 Task: Change scribble  line  to dashed dotted.
Action: Mouse moved to (398, 275)
Screenshot: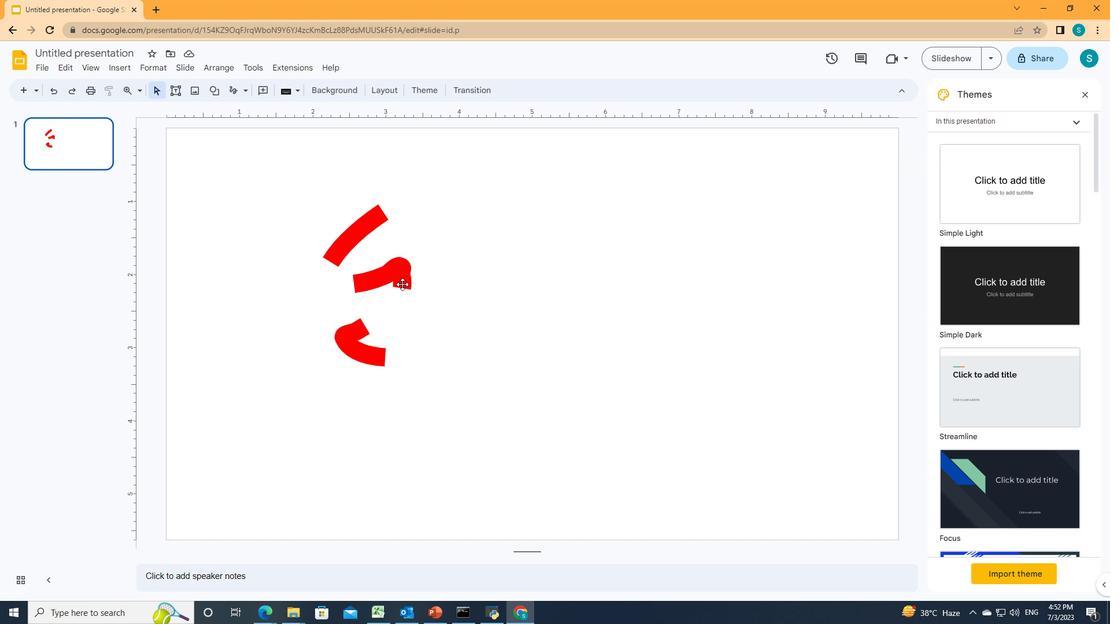 
Action: Mouse pressed left at (398, 275)
Screenshot: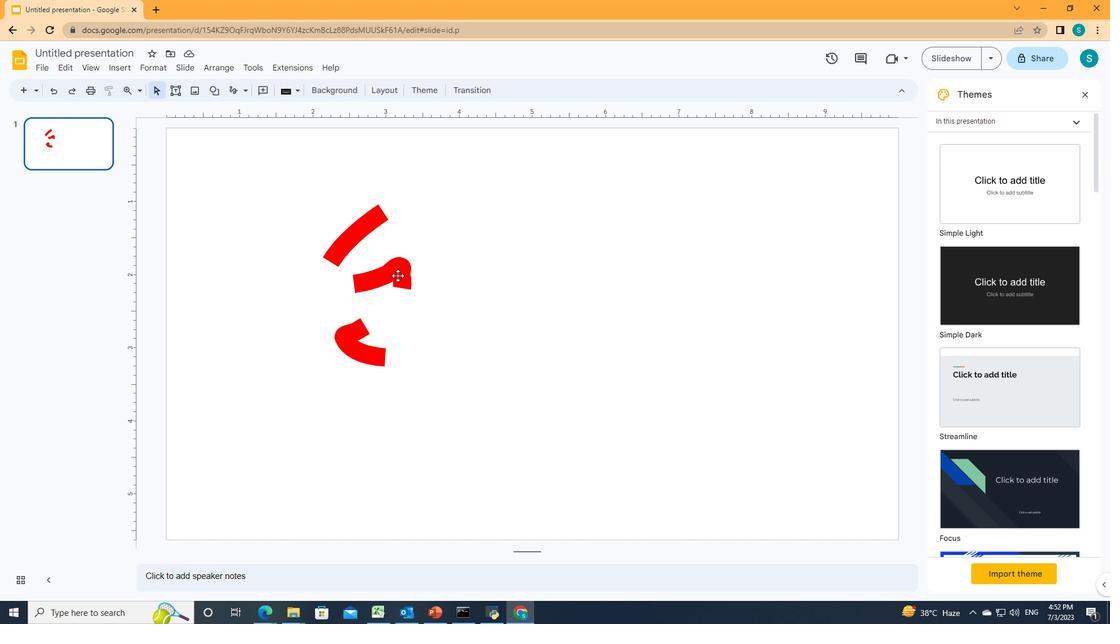 
Action: Mouse moved to (301, 93)
Screenshot: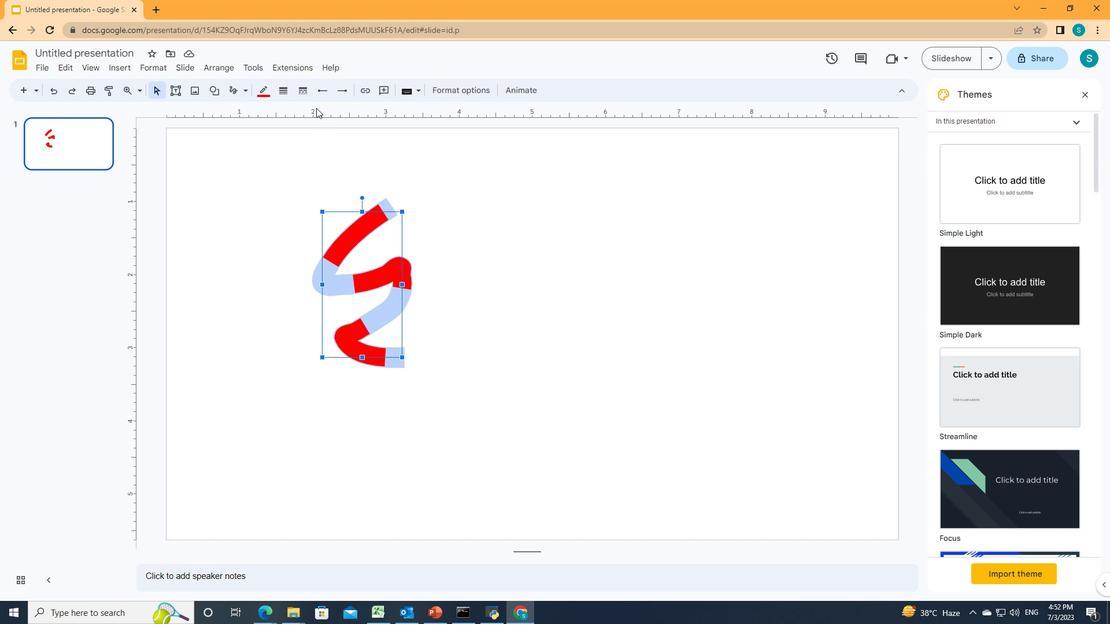 
Action: Mouse pressed left at (301, 93)
Screenshot: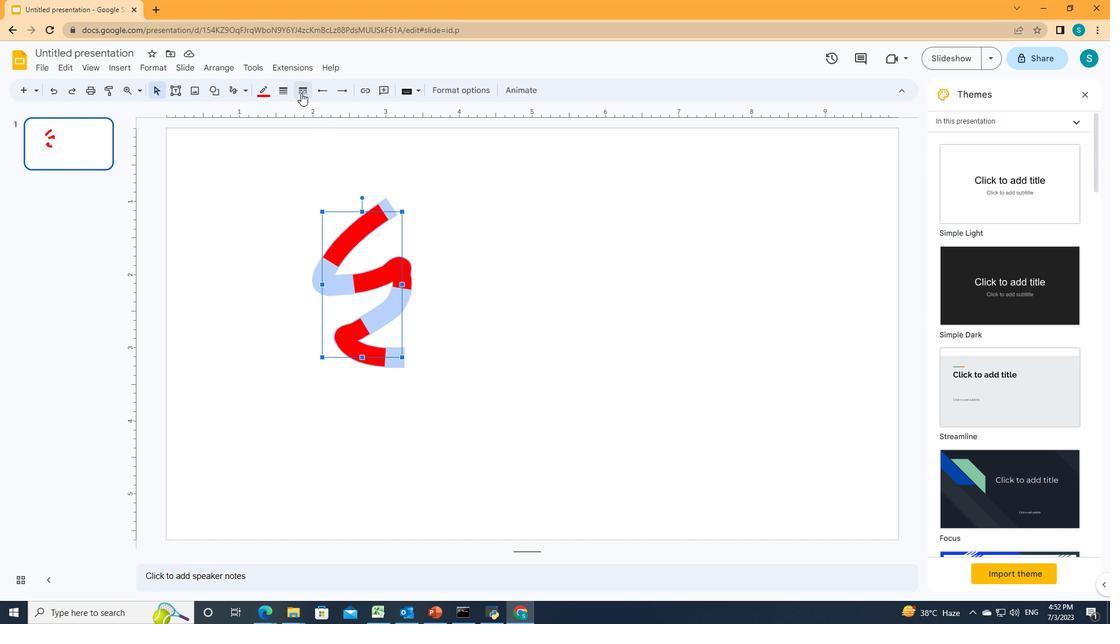 
Action: Mouse moved to (320, 168)
Screenshot: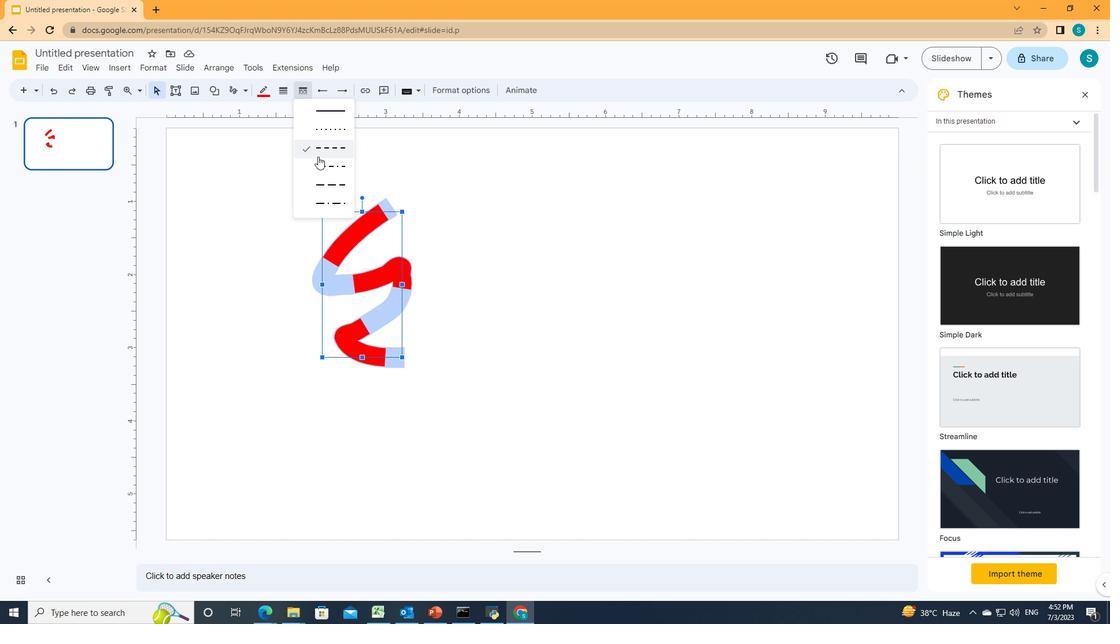 
Action: Mouse pressed left at (320, 168)
Screenshot: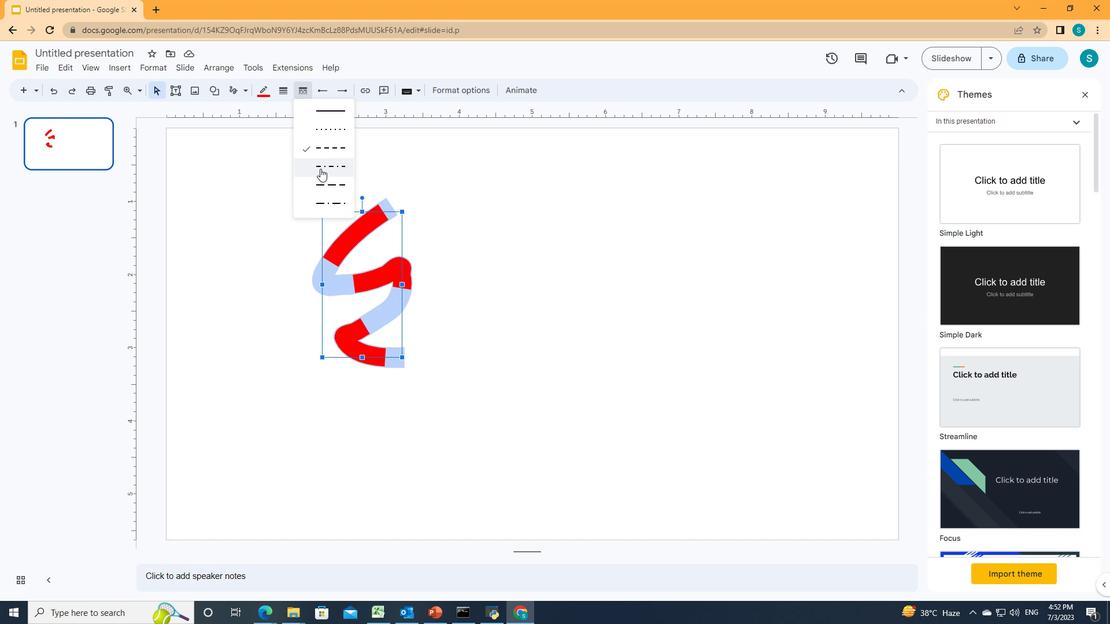 
Action: Mouse moved to (324, 174)
Screenshot: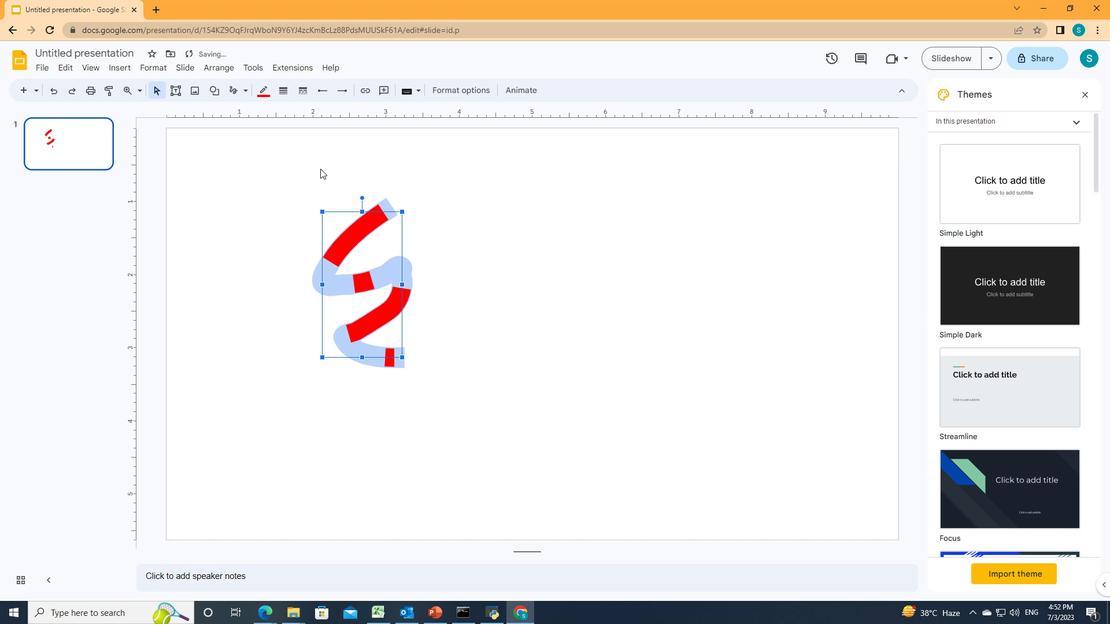 
